 Task: Create a 45-minute meeting to review customer journey mapping.
Action: Mouse pressed left at (65, 118)
Screenshot: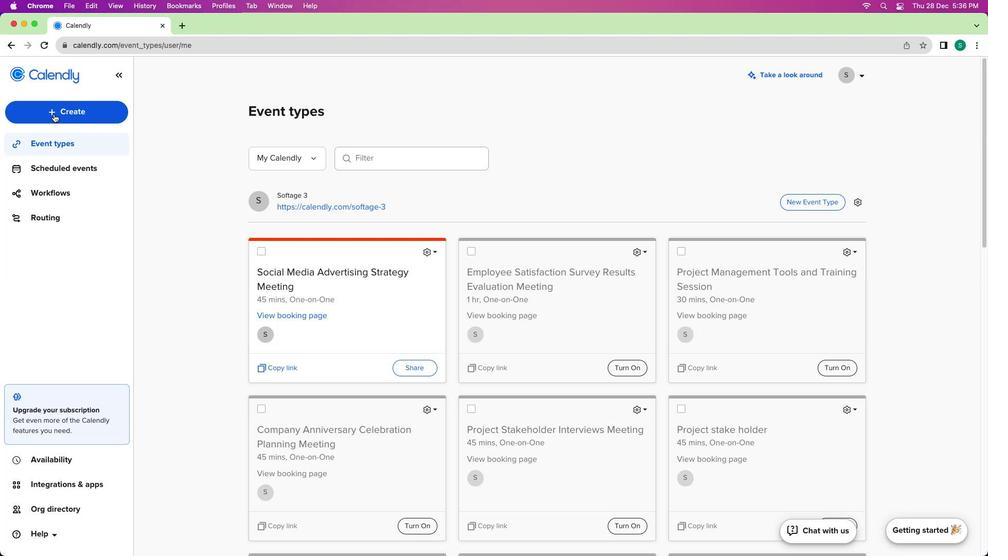 
Action: Mouse moved to (47, 116)
Screenshot: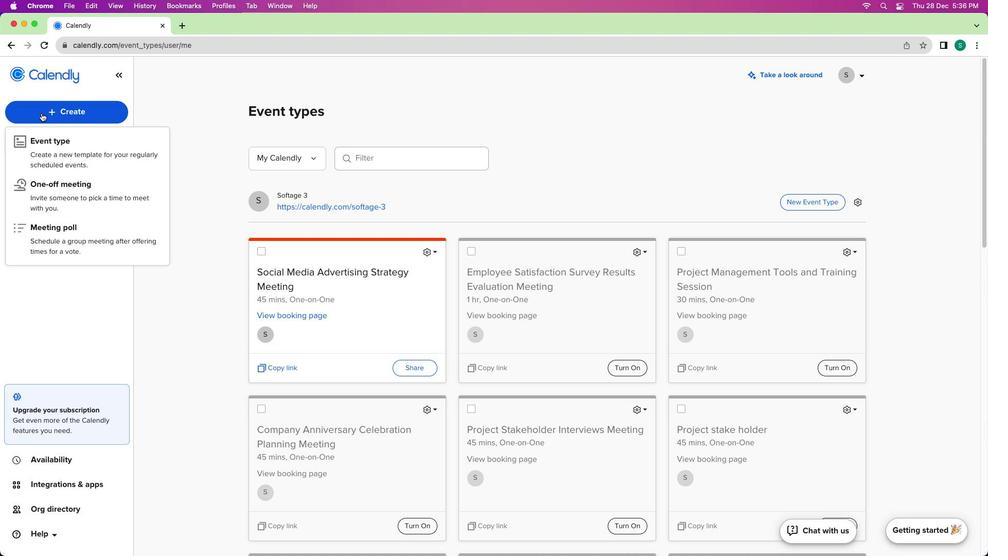 
Action: Mouse pressed left at (47, 116)
Screenshot: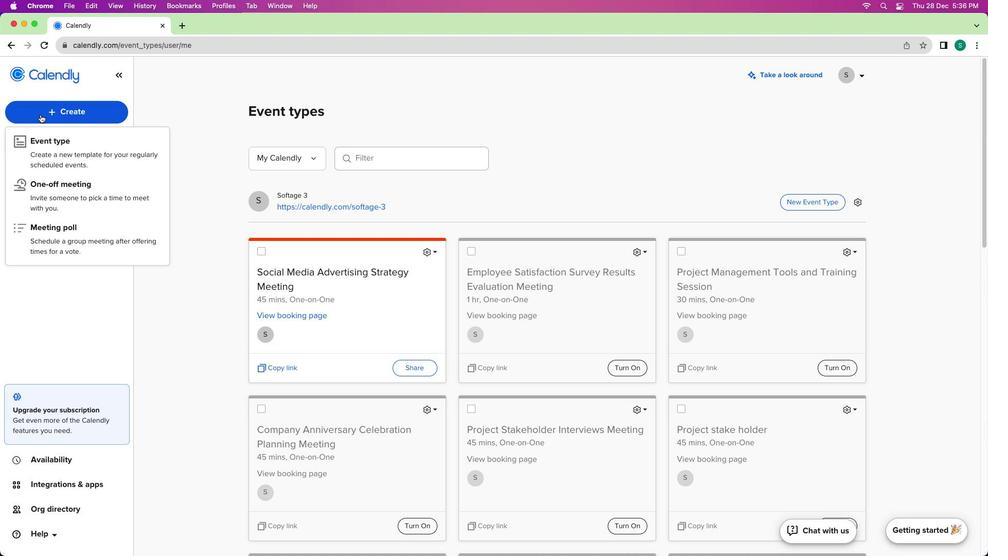 
Action: Mouse moved to (38, 160)
Screenshot: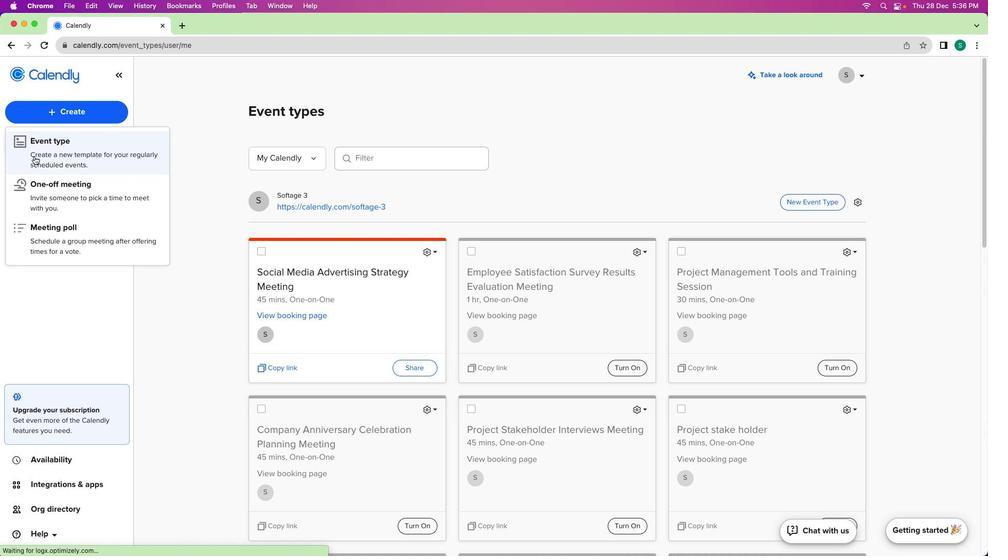 
Action: Mouse pressed left at (38, 160)
Screenshot: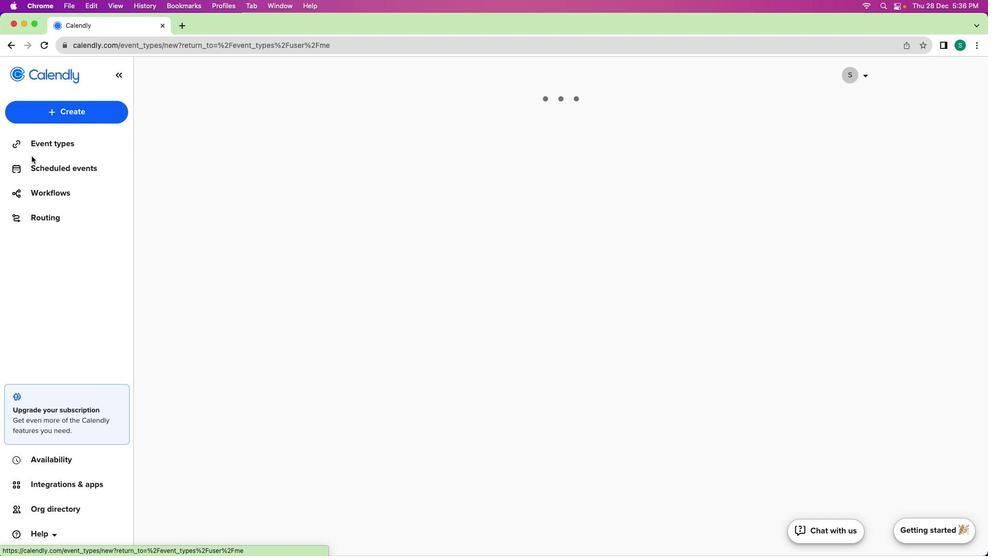 
Action: Mouse moved to (322, 201)
Screenshot: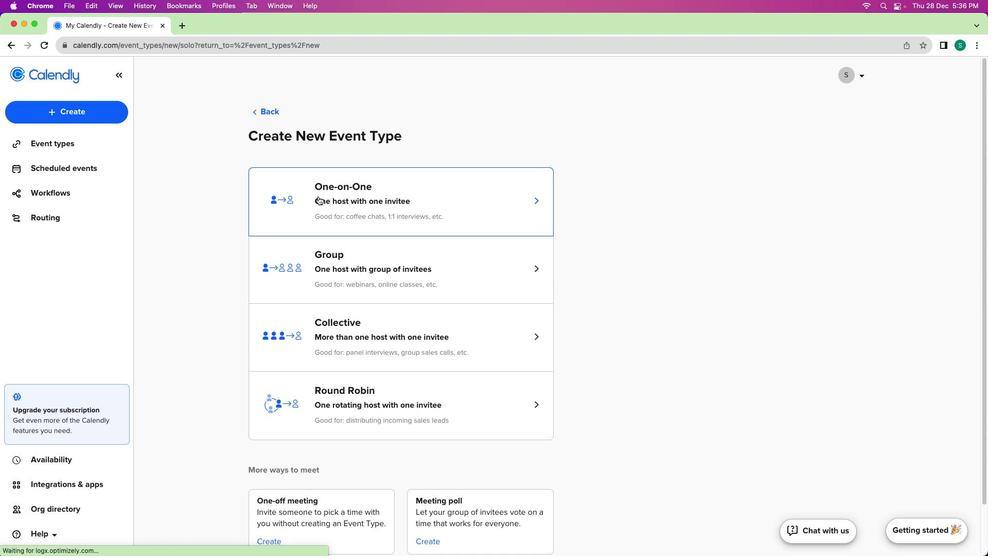 
Action: Mouse pressed left at (322, 201)
Screenshot: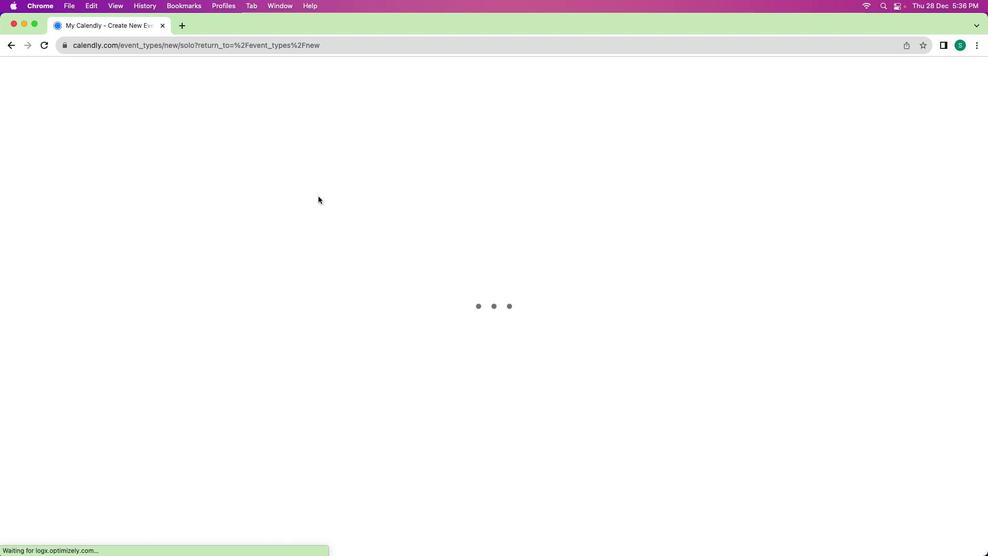 
Action: Mouse moved to (110, 164)
Screenshot: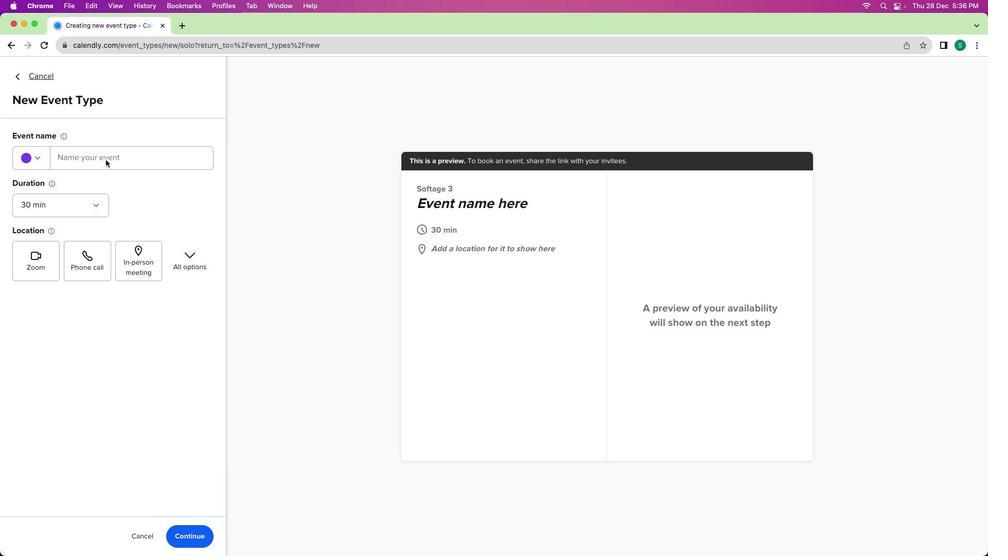 
Action: Mouse pressed left at (110, 164)
Screenshot: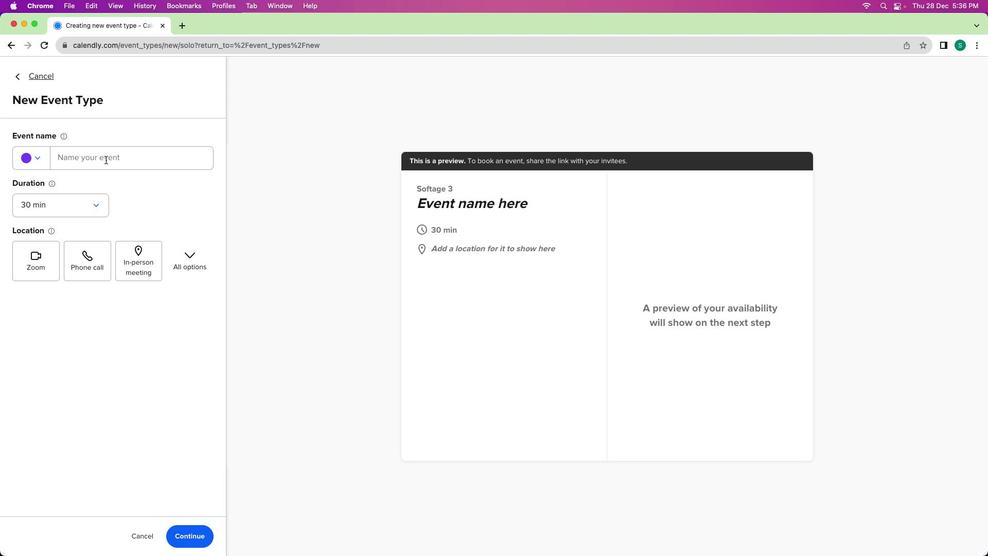 
Action: Mouse moved to (109, 163)
Screenshot: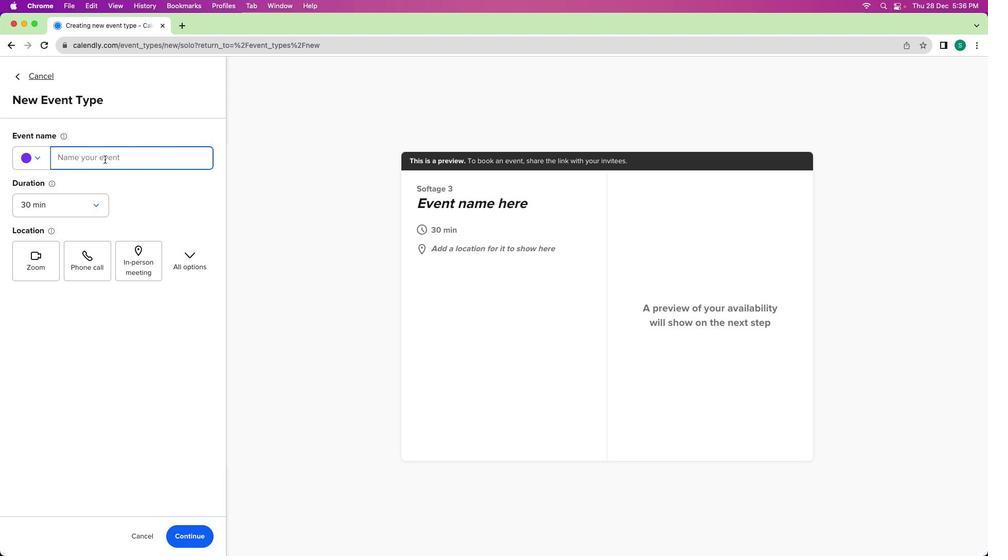 
Action: Key pressed Key.shift'C''u''s''t''o''m''e''r'Key.spaceKey.shift'J''o''u''r''n''e''y'Key.spaceKey.shift'M''a''p''p''i''n''g'Key.spaceKey.shift'R''e''v''i''e''w'Key.spaceKey.shift'M''e''e''t''i''n''g'
Screenshot: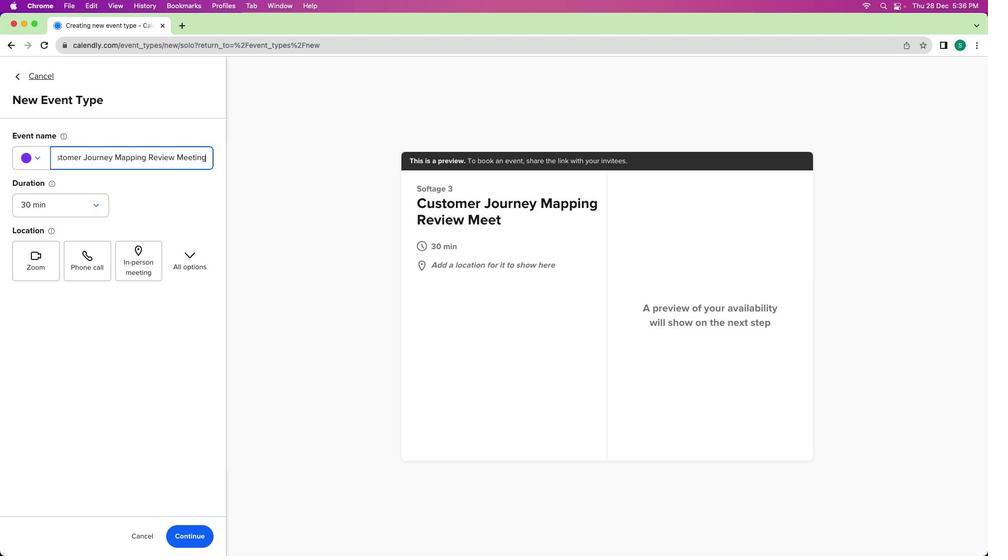
Action: Mouse moved to (71, 217)
Screenshot: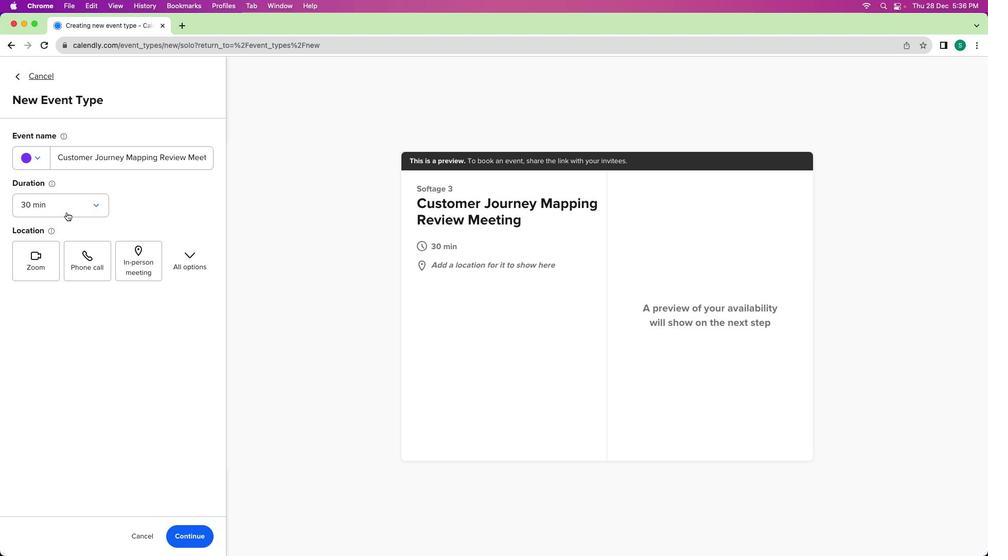 
Action: Mouse pressed left at (71, 217)
Screenshot: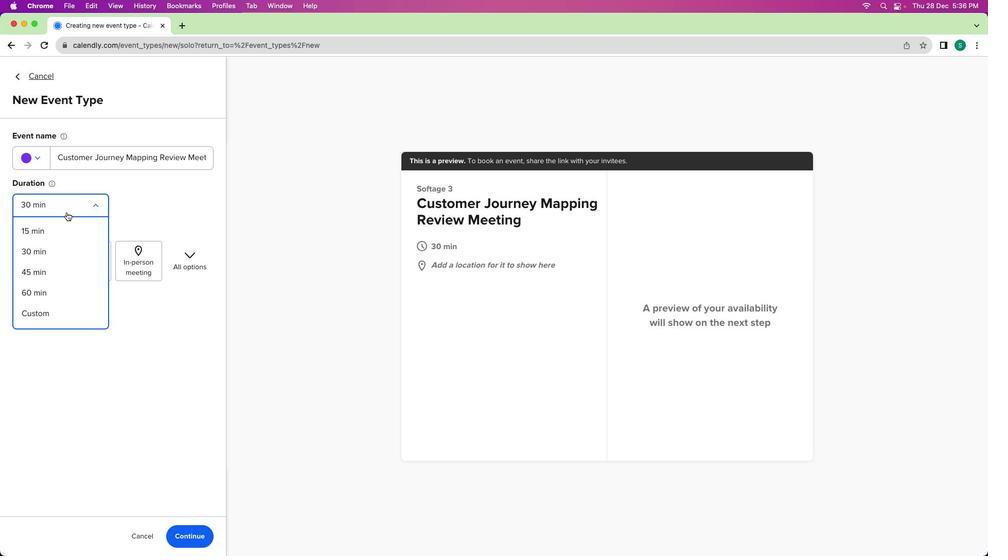 
Action: Mouse moved to (50, 273)
Screenshot: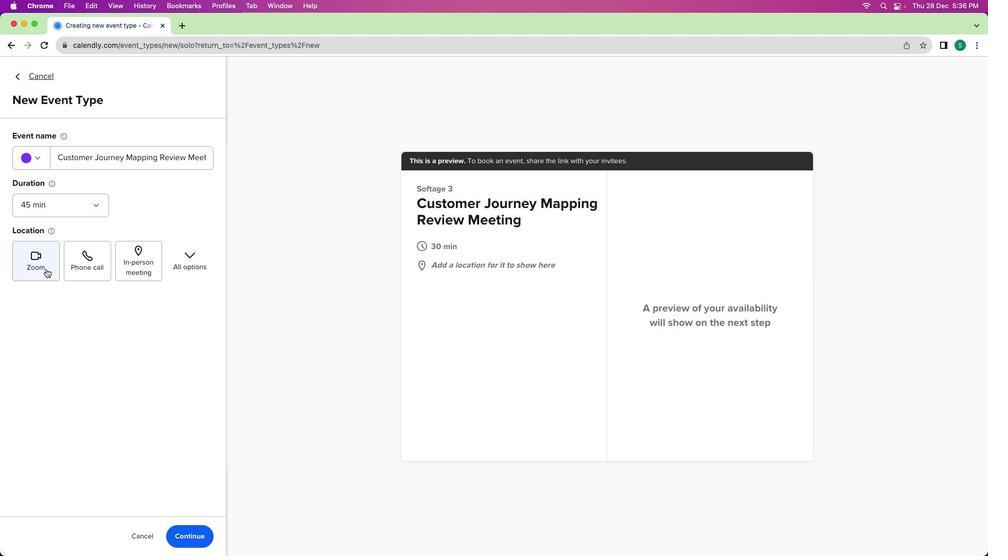 
Action: Mouse pressed left at (50, 273)
Screenshot: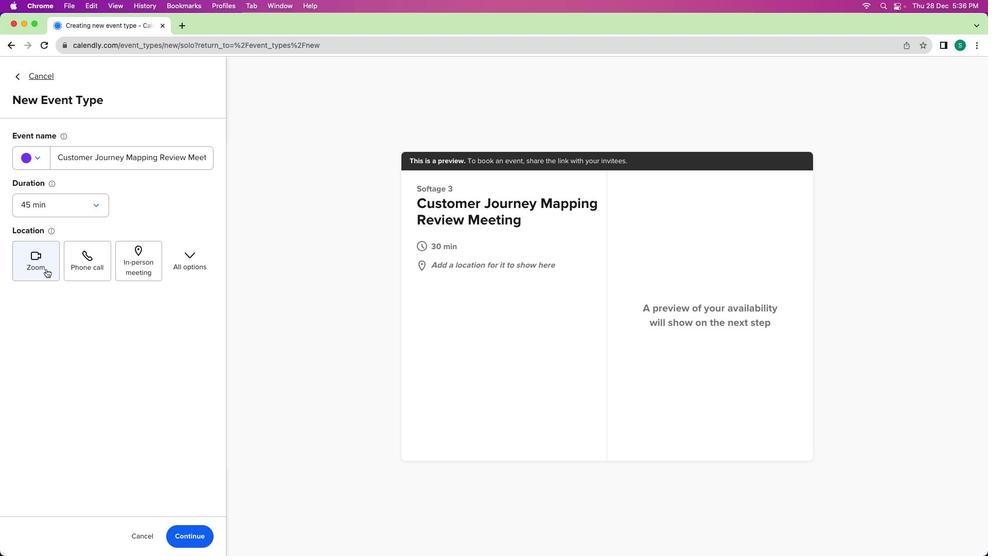 
Action: Mouse pressed left at (50, 273)
Screenshot: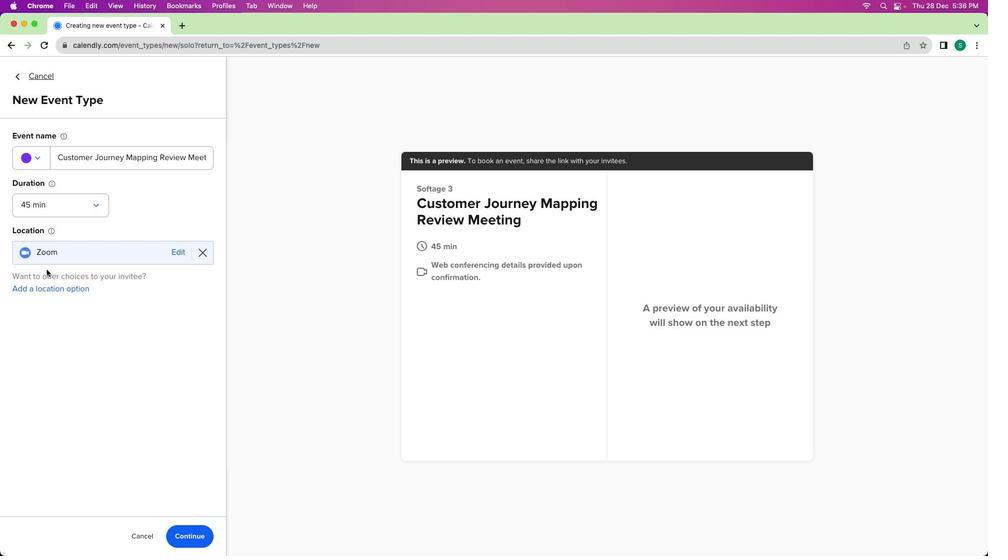 
Action: Mouse moved to (207, 535)
Screenshot: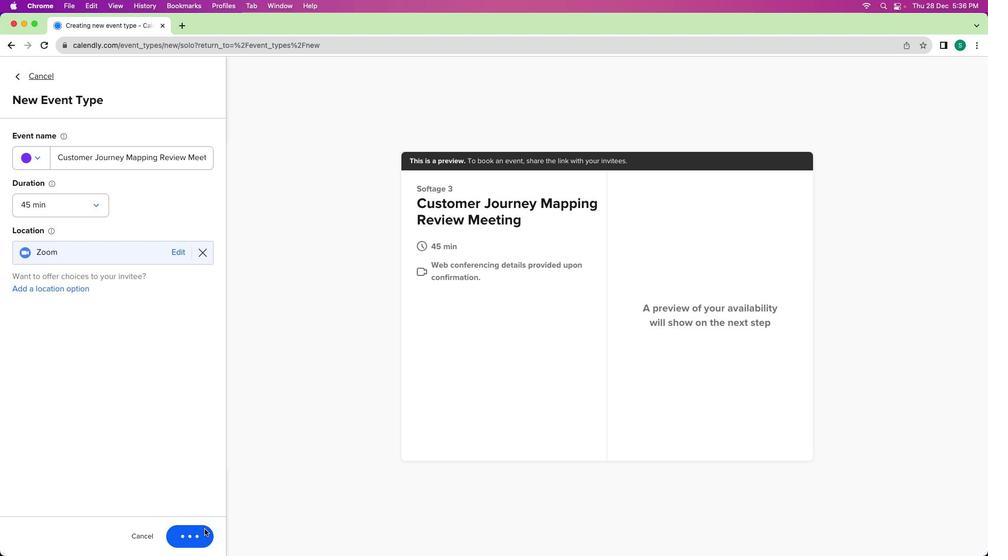 
Action: Mouse pressed left at (207, 535)
Screenshot: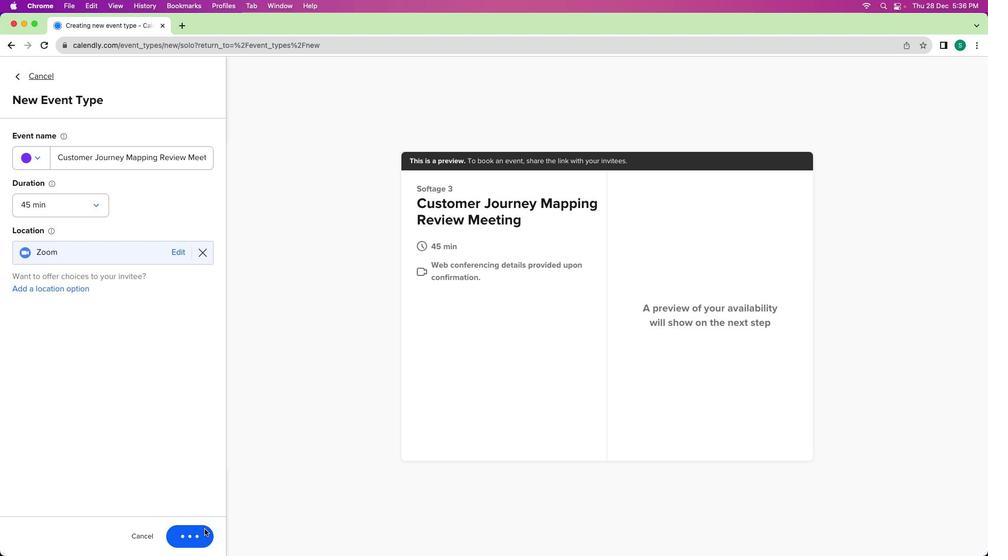 
Action: Mouse moved to (155, 191)
Screenshot: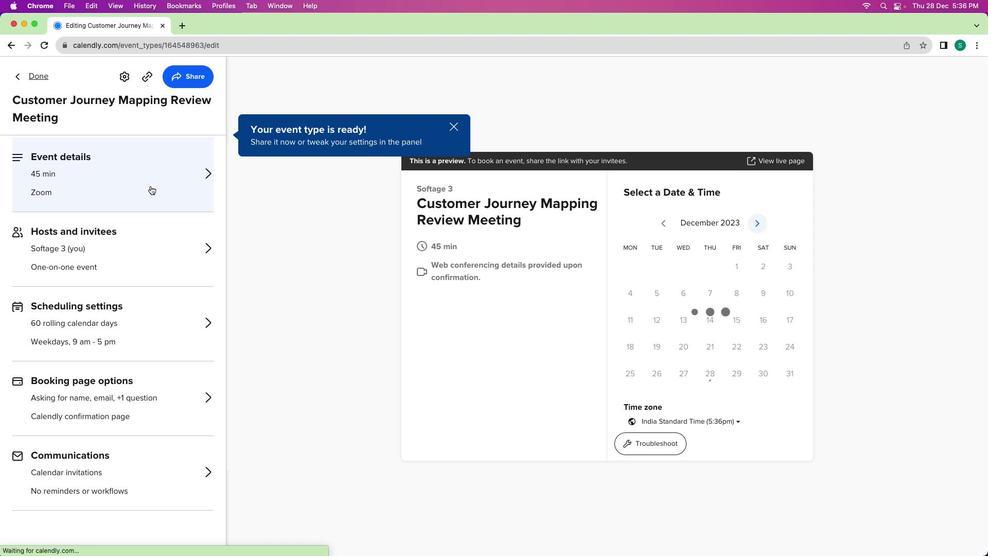 
Action: Mouse pressed left at (155, 191)
Screenshot: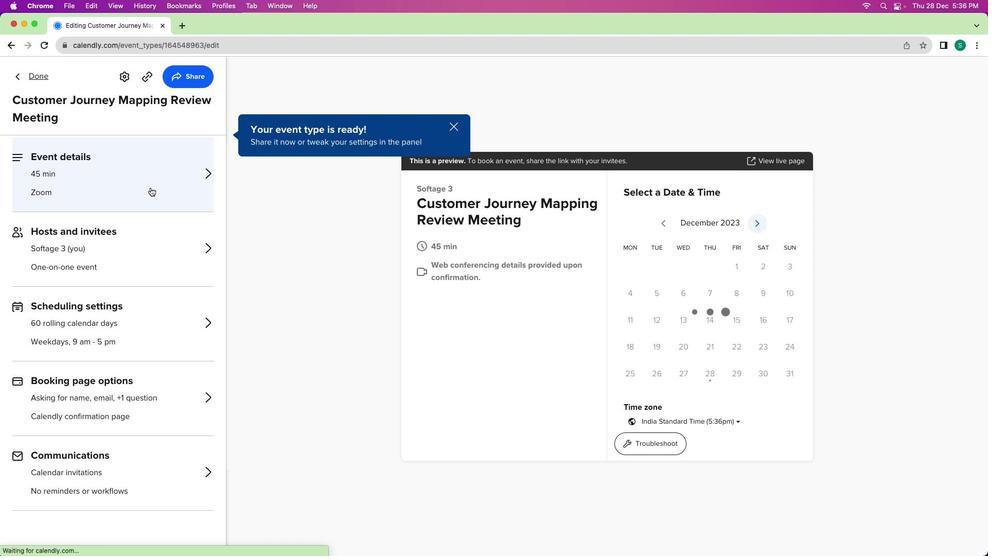
Action: Mouse moved to (130, 362)
Screenshot: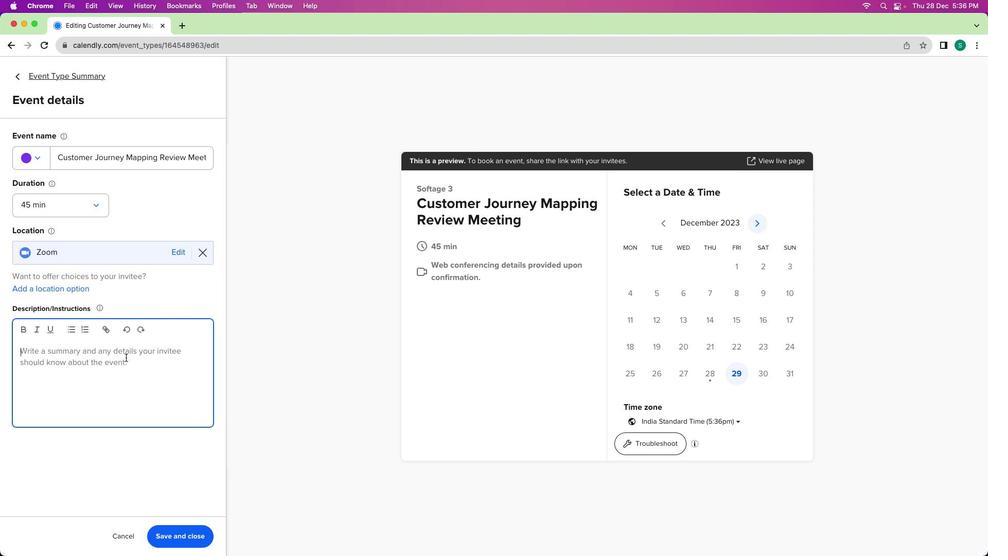 
Action: Mouse pressed left at (130, 362)
Screenshot: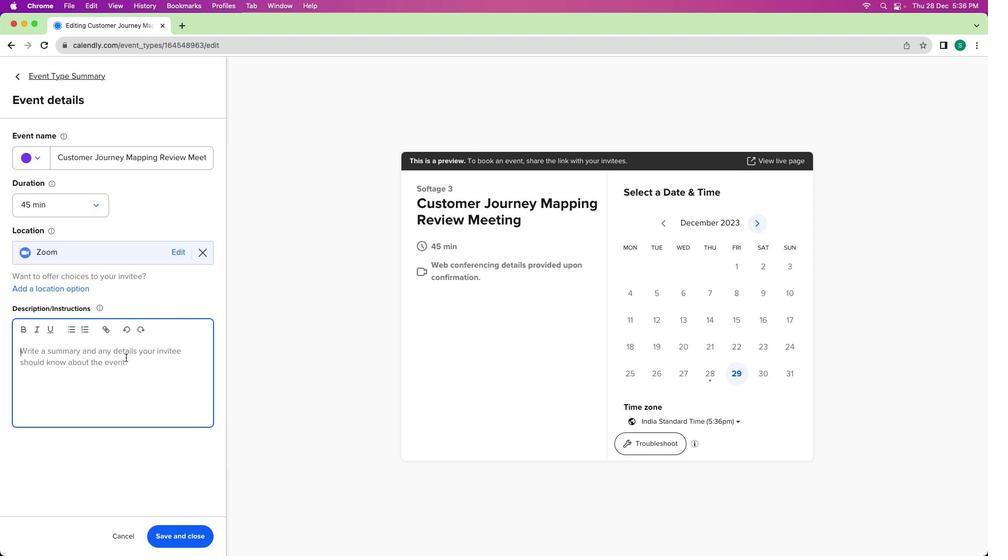 
Action: Key pressed Key.shift'J''o''i''n'Key.space'm''e'Key.space'f''o''r'Key.space'a''n'Key.space'i''s''i''g'Key.backspaceKey.backspaceKey.backspace'n''s''i''g''h''t''f''u''l'Key.space's''e''s''s''i''o''n'Key.space'd''e''d''i''c''a''t''e''d'Key.space't''o'Key.space'r''e''v''i''e''w''i''n''g'Key.space'o''u''r'Key.space'c''u''s''t''o''m''e''r'Key.space'j''o''u''r''n''e''y'Key.space'm''a''p''p''i''n''g''.'Key.spaceKey.shift'I''n'Key.space't''h''s'Key.backspace'i''s'Key.space'm''e''e''t''i''n''g'Key.space'w''e'Key.space'w''i''l''l'Key.space'a''s''s''e''s'Key.spaceKey.backspace's'Key.space't''h''e'Key.space'c''u''r''r''e''n''t'Key.space'c''u''s''t''o''m''e''r'Key.space'j''o''u''r''n''e''y'','Key.space'i''d''e''n''t''i''f''y'Key.space't''o''u''c''h''p''o''i''n''t''s'','Key.space'a''n''d'Key.spaceKey.leftKey.leftKey.leftKey.leftKey.leftKey.leftKey.down'd''i''s''c''u''s''s'Key.space'o''p''p''o''r''t''u''n''i''t''i''e''s'Key.space't''o'Key.space'e''n''h''a''n''c''e'Key.space't''h''e'Key.space'o''v''e''r''a''l''l'Key.space'c''u''s''t''o''m''e''r'Key.space'e''x''p''e''r''i''e''n''c''e''.'
Screenshot: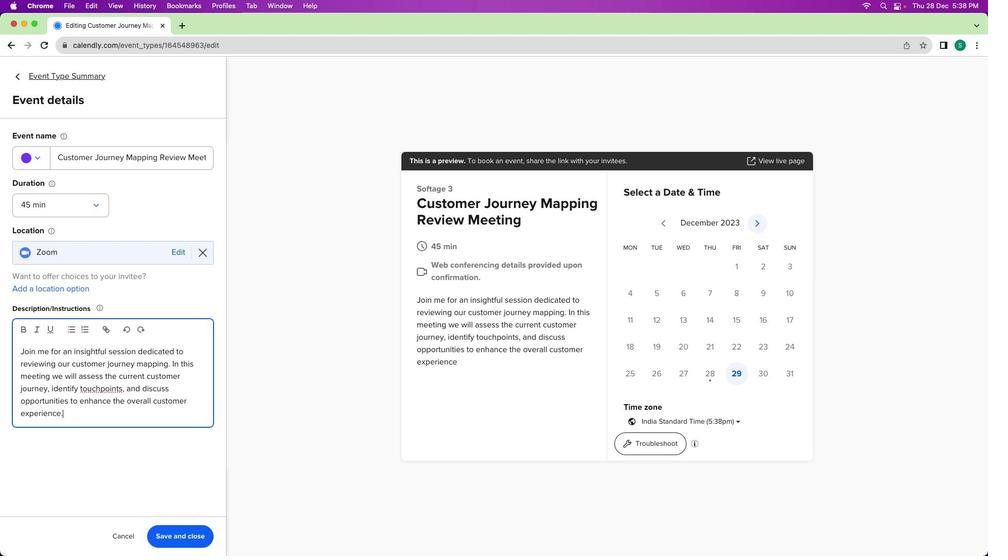 
Action: Mouse moved to (199, 548)
Screenshot: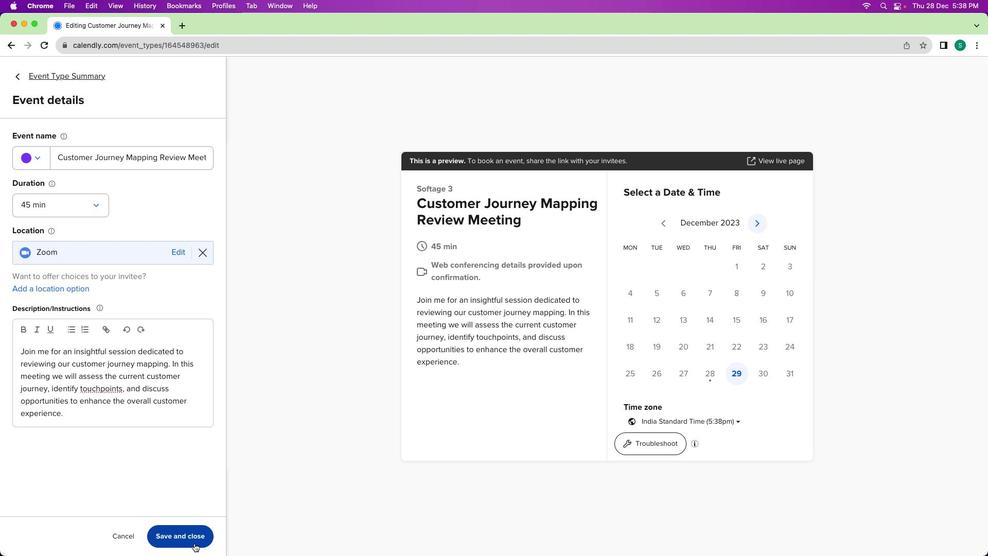 
Action: Mouse pressed left at (199, 548)
Screenshot: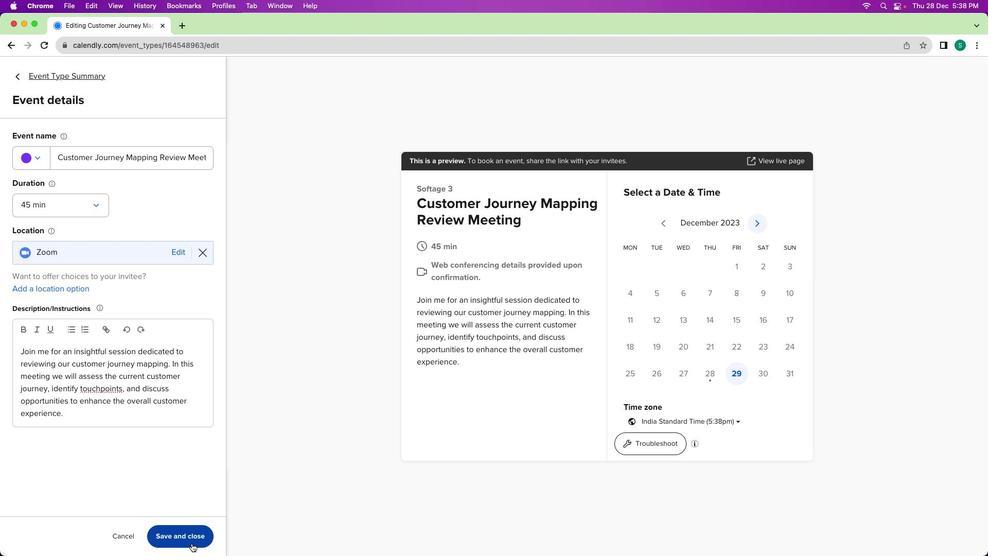 
Action: Mouse moved to (39, 78)
Screenshot: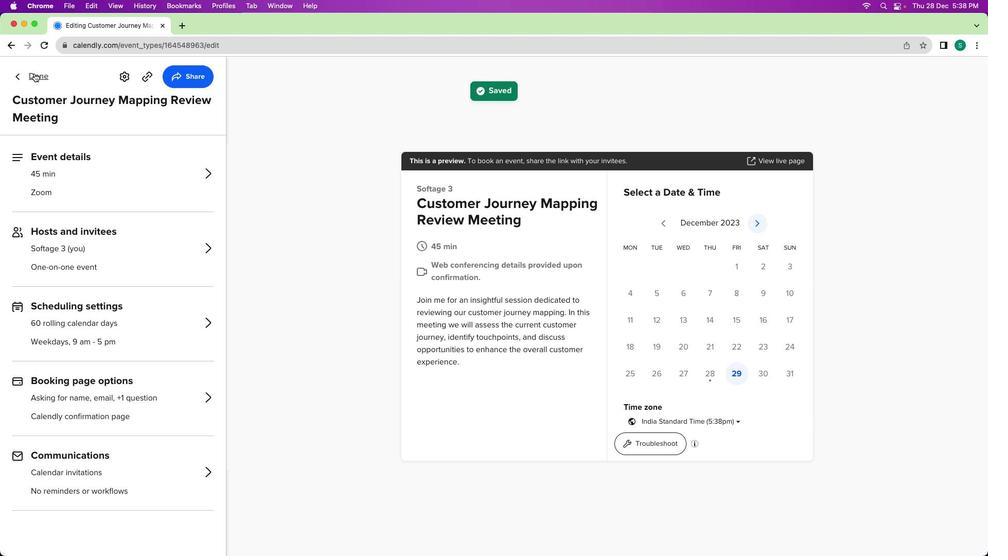 
Action: Mouse pressed left at (39, 78)
Screenshot: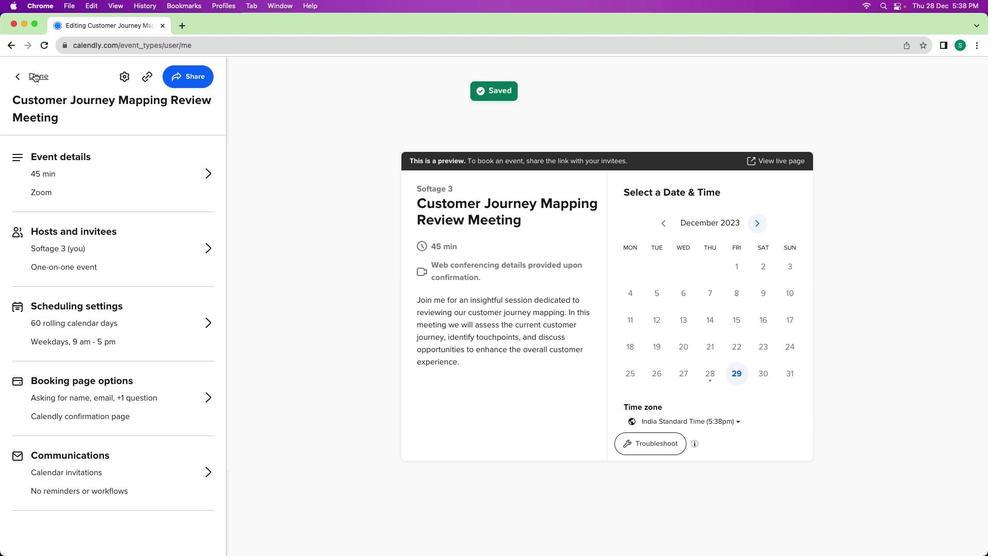 
Action: Mouse moved to (420, 351)
Screenshot: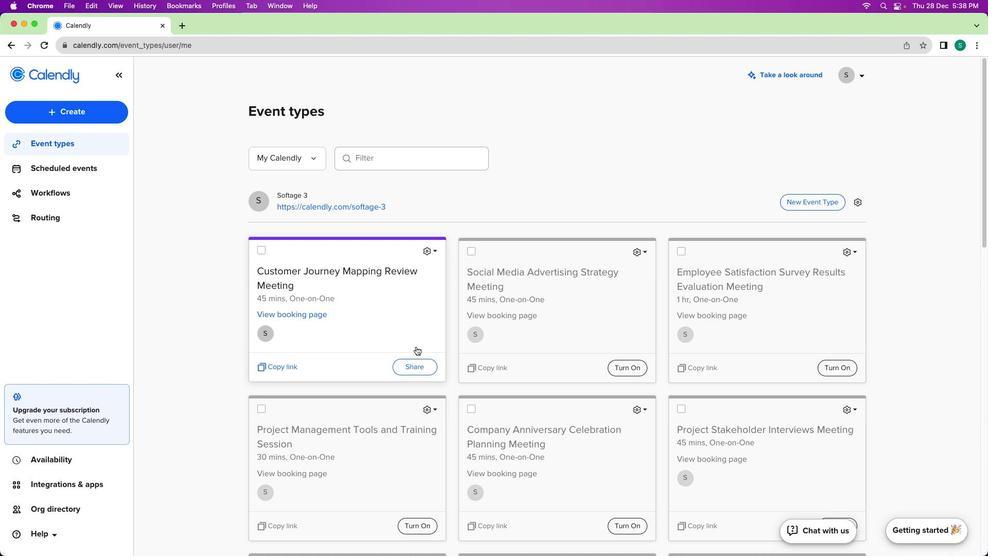
